 Task: Add an event with the title Second Brainstorming Session, date '2023/12/15', time 7:50 AM to 9:50 AMand add a description: In addition, you should be open to discussing your business's short-term and long-term goals, potential challenges, and how an investment could accelerate your growth trajectory. This dialogue will help both parties assess the alignment of interests and the potential for a successful partnership.Select event color  Peacock . Add location for the event as: 123 Grand Bazaar, Istanbul, Turkey, logged in from the account softage.6@softage.netand send the event invitation to softage.3@softage.net and softage.4@softage.net. Set a reminder for the event Weekly on Sunday
Action: Mouse moved to (75, 86)
Screenshot: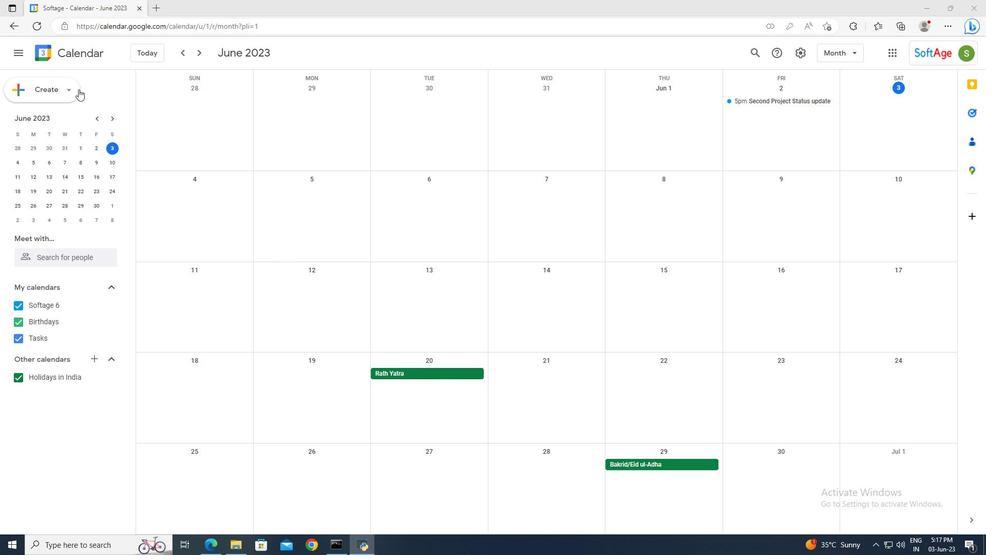 
Action: Mouse pressed left at (75, 86)
Screenshot: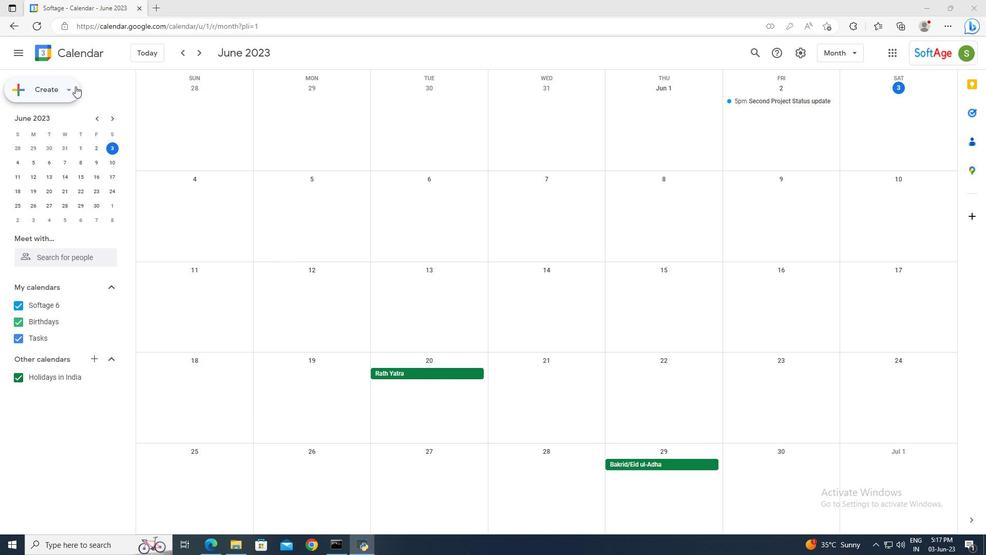 
Action: Mouse moved to (78, 113)
Screenshot: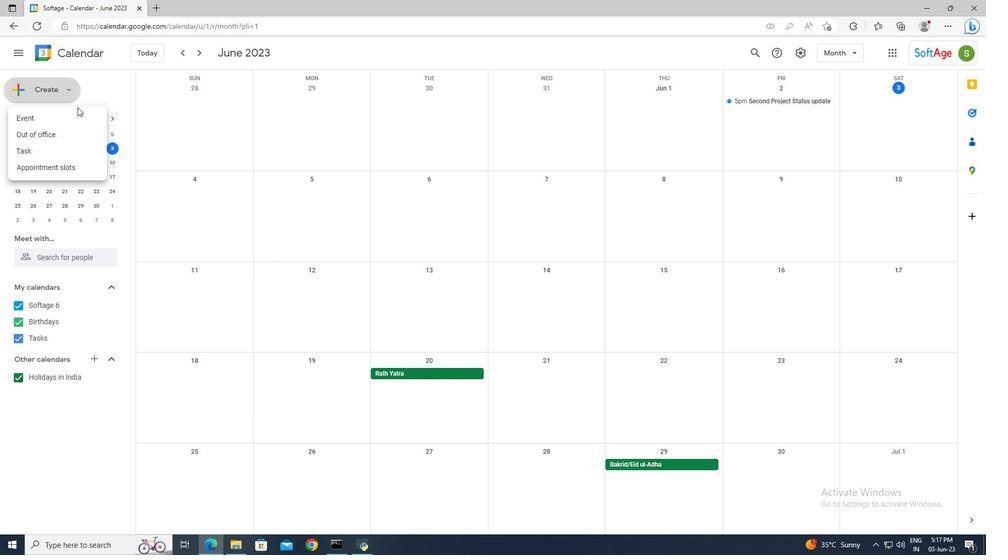 
Action: Mouse pressed left at (78, 113)
Screenshot: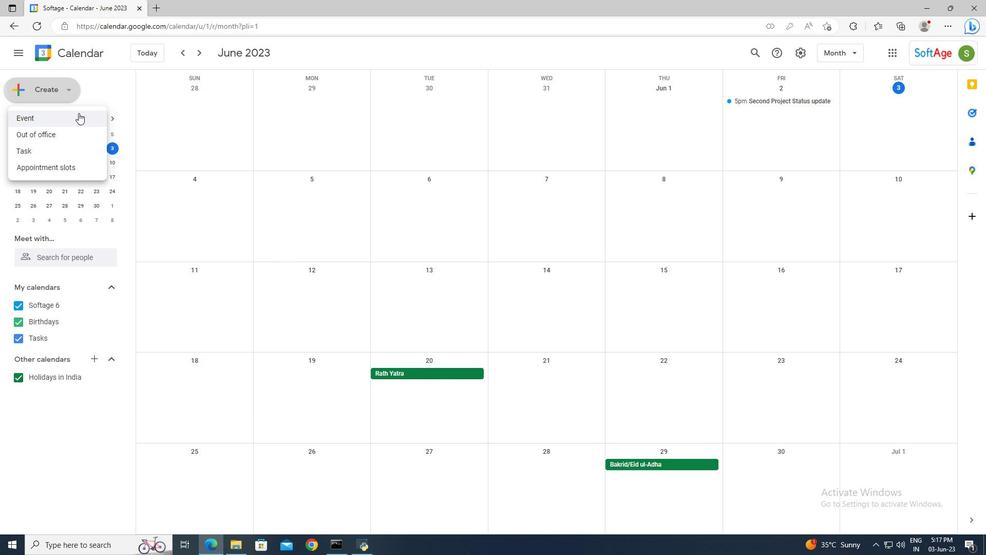 
Action: Mouse moved to (755, 348)
Screenshot: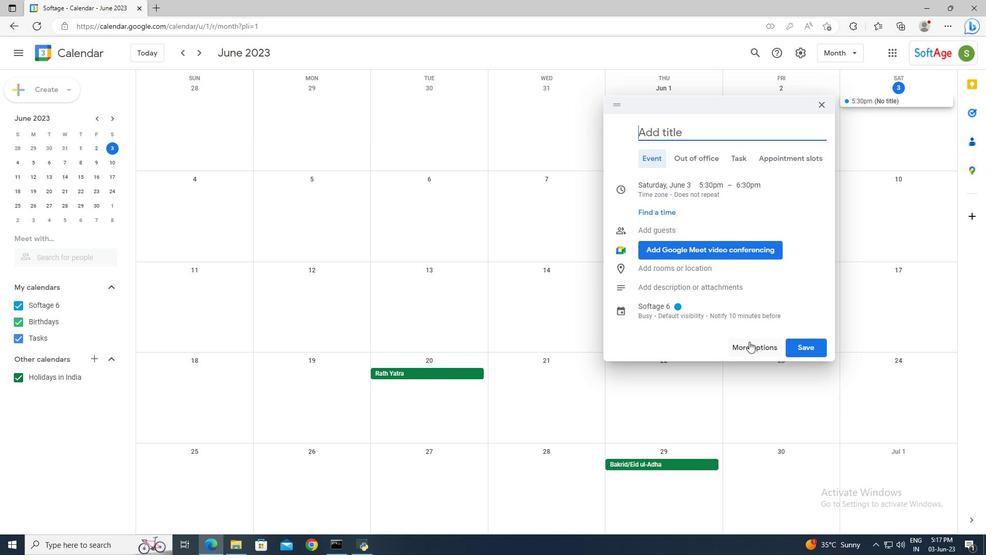 
Action: Mouse pressed left at (755, 348)
Screenshot: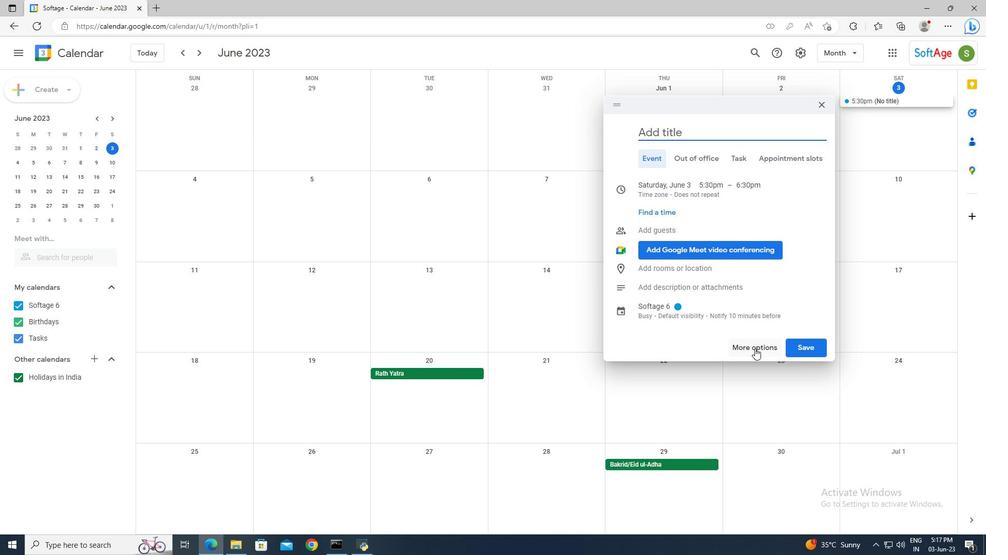 
Action: Mouse moved to (308, 61)
Screenshot: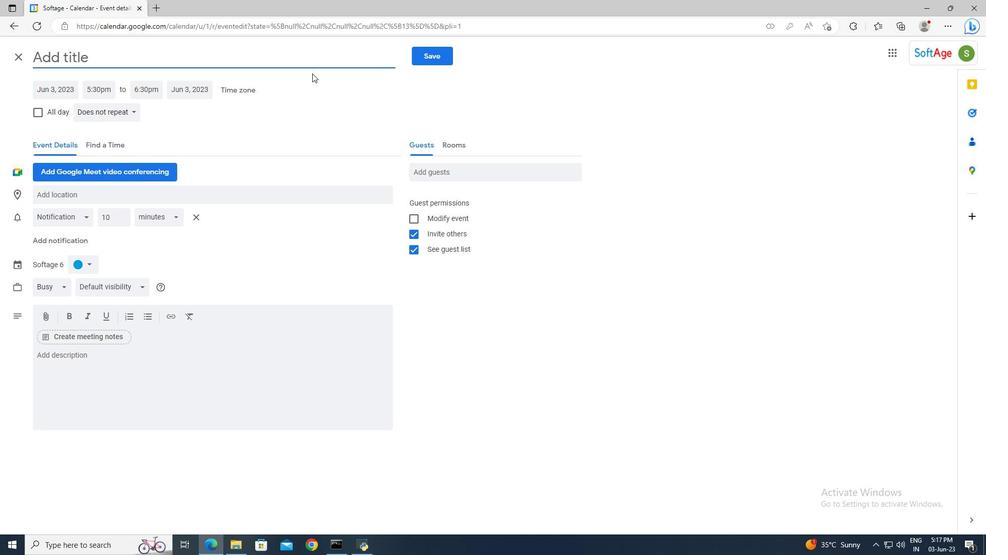 
Action: Mouse pressed left at (308, 61)
Screenshot: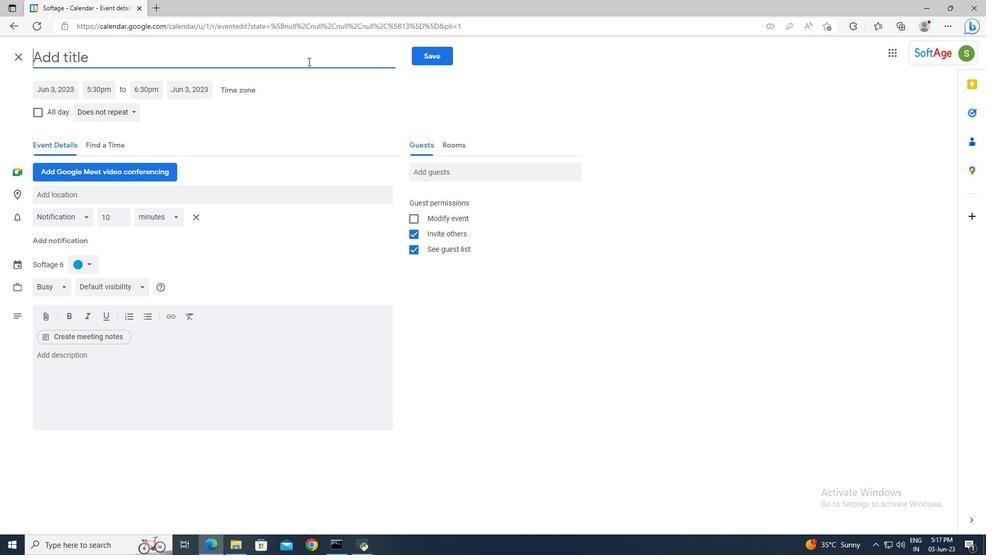 
Action: Key pressed <Key.shift>Second<Key.space><Key.shift>Brainstorming<Key.space><Key.shift_r>Session
Screenshot: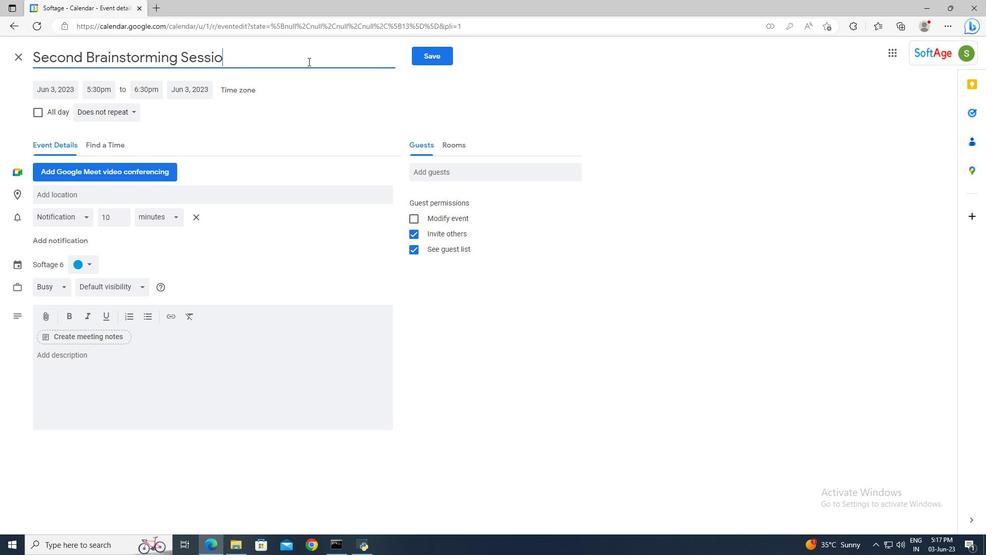 
Action: Mouse moved to (56, 89)
Screenshot: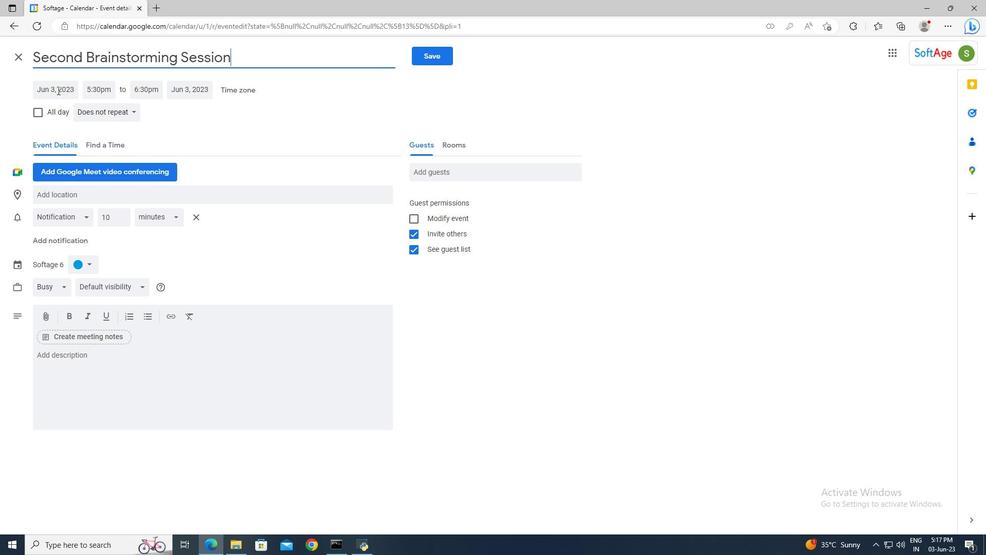 
Action: Mouse pressed left at (56, 89)
Screenshot: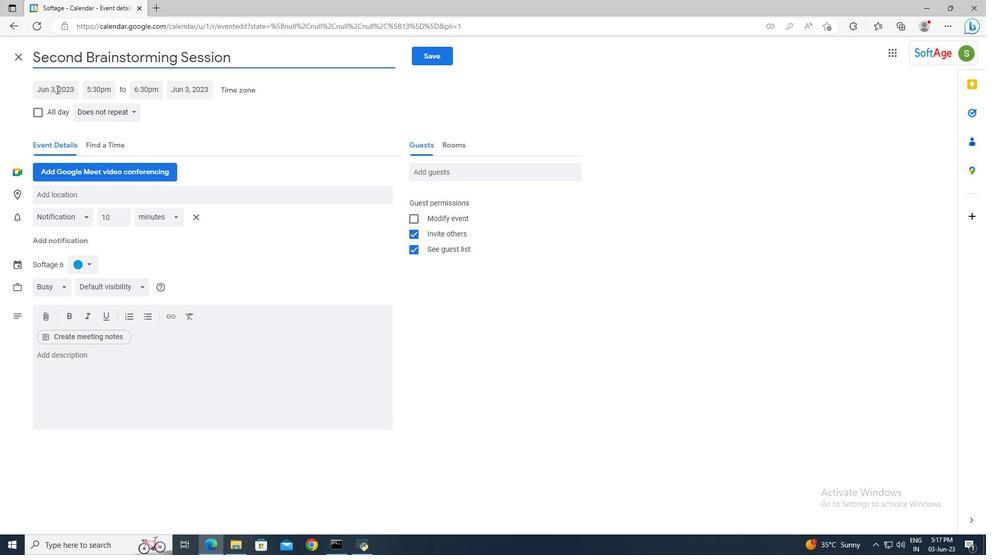 
Action: Mouse moved to (164, 115)
Screenshot: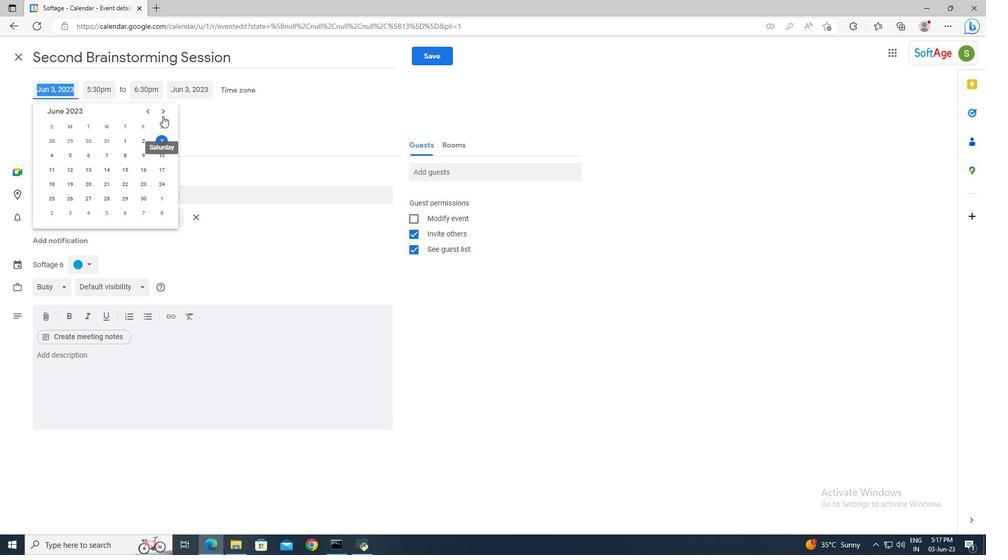 
Action: Mouse pressed left at (164, 115)
Screenshot: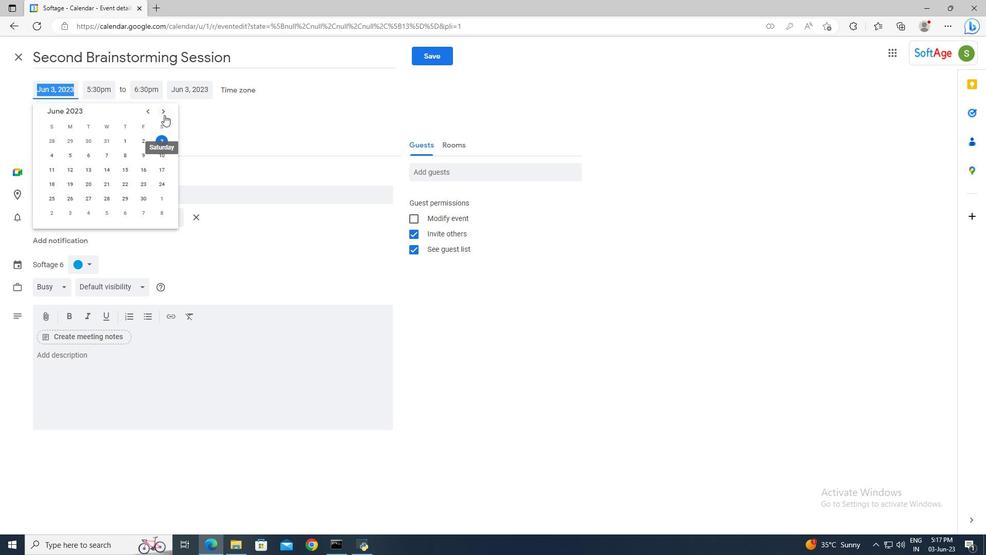 
Action: Mouse pressed left at (164, 115)
Screenshot: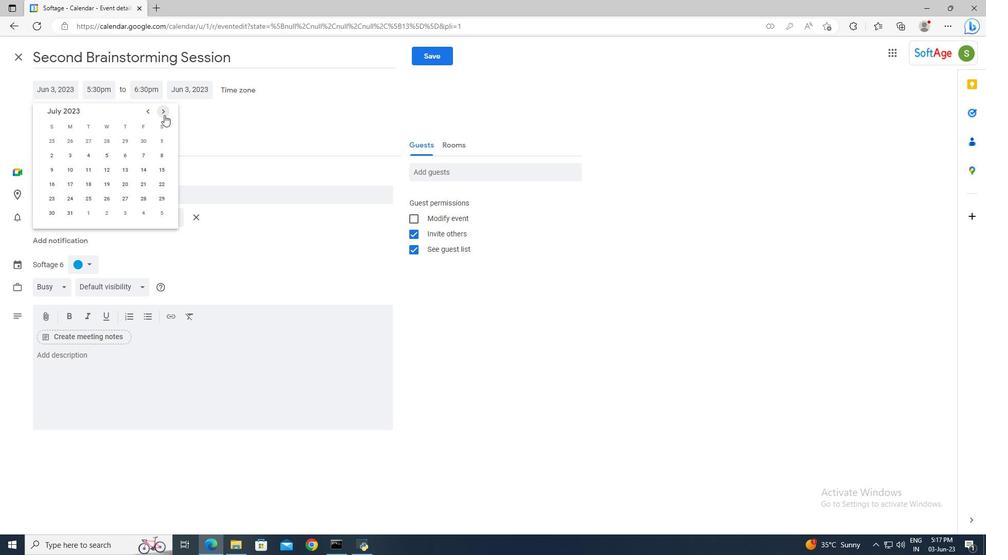 
Action: Mouse pressed left at (164, 115)
Screenshot: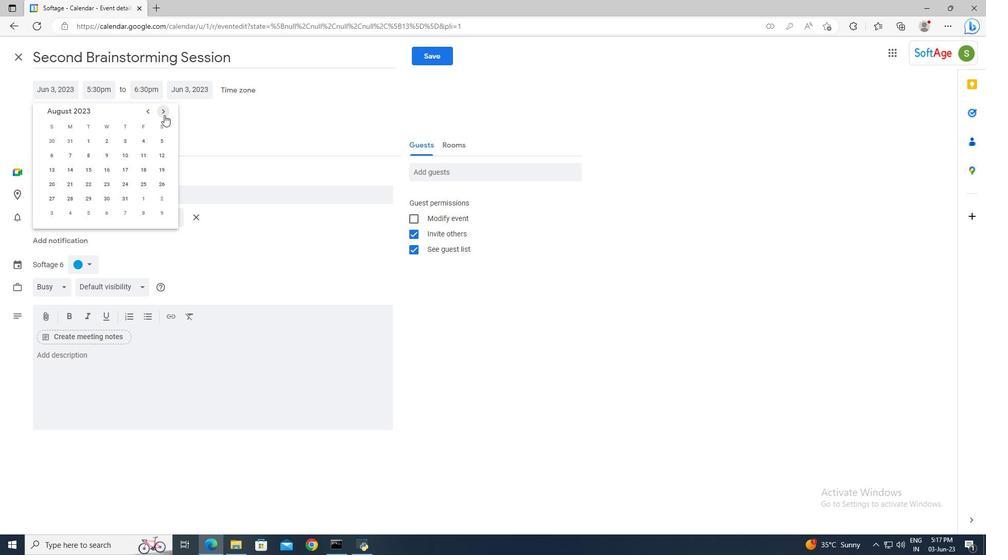 
Action: Mouse pressed left at (164, 115)
Screenshot: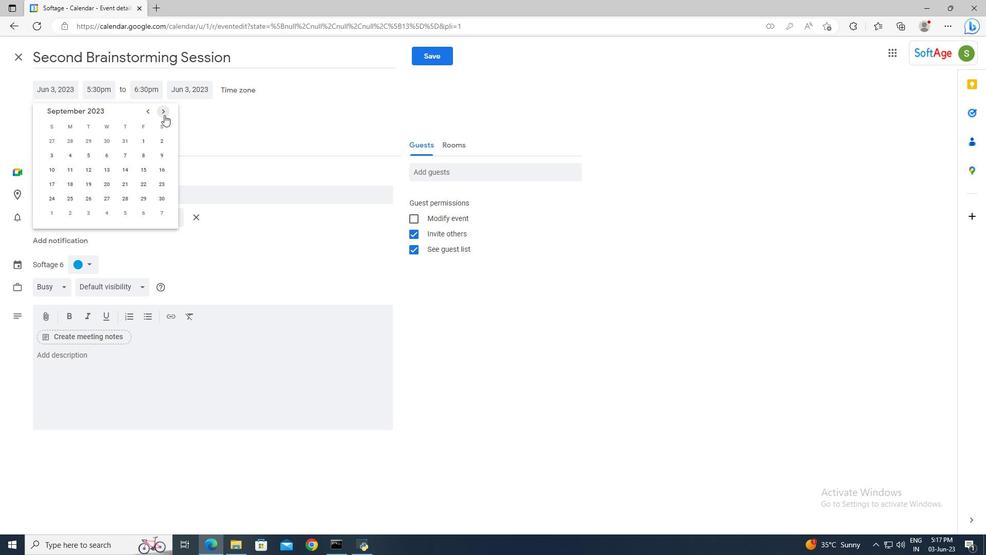 
Action: Mouse pressed left at (164, 115)
Screenshot: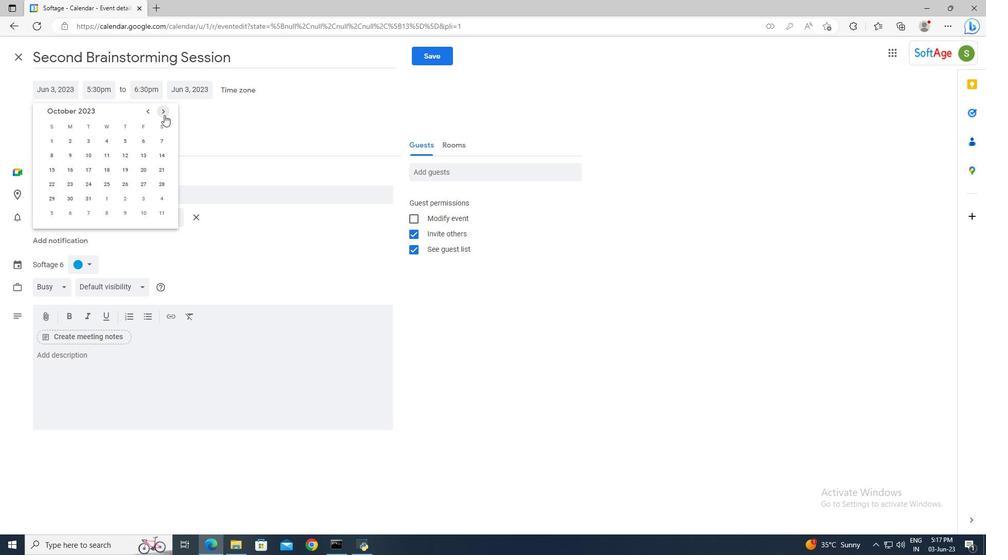 
Action: Mouse pressed left at (164, 115)
Screenshot: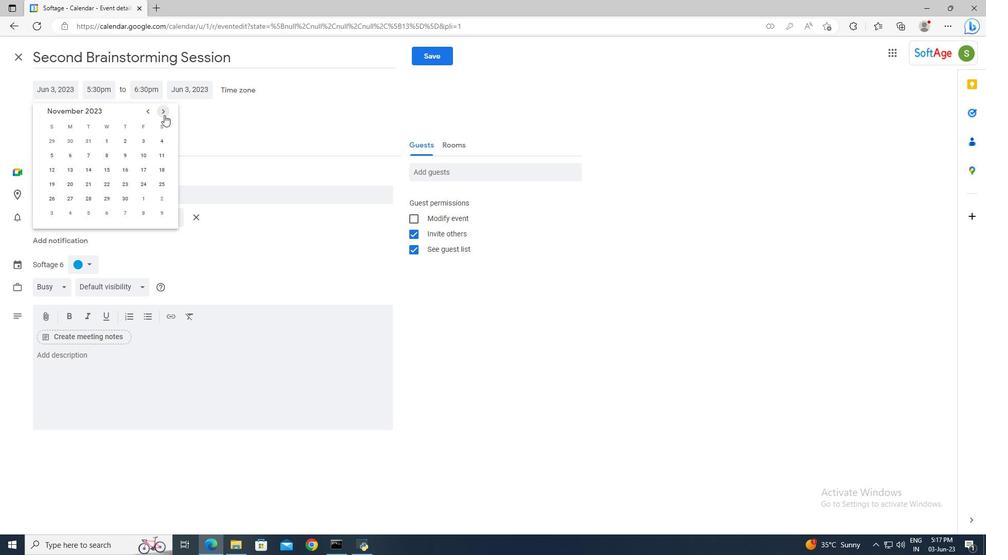 
Action: Mouse moved to (145, 168)
Screenshot: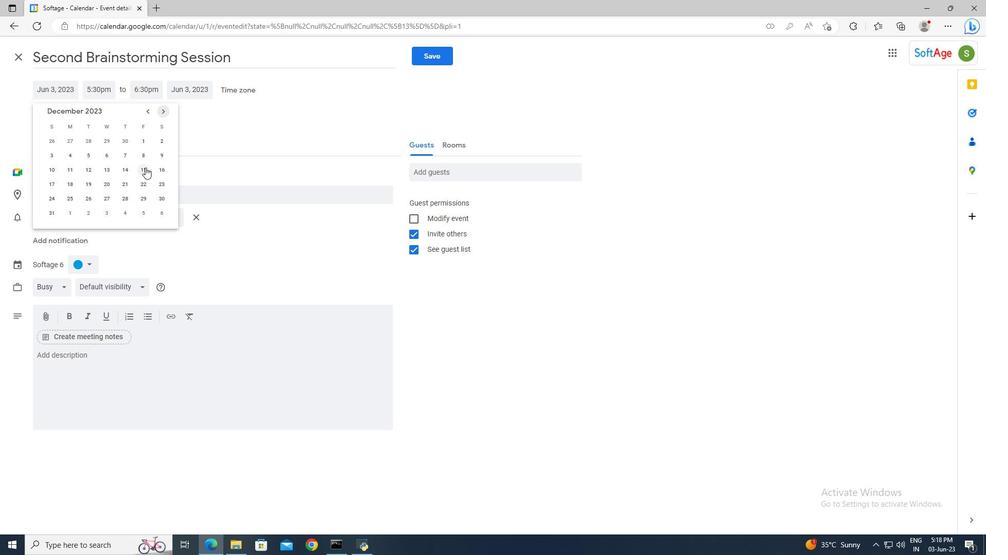 
Action: Mouse pressed left at (145, 168)
Screenshot: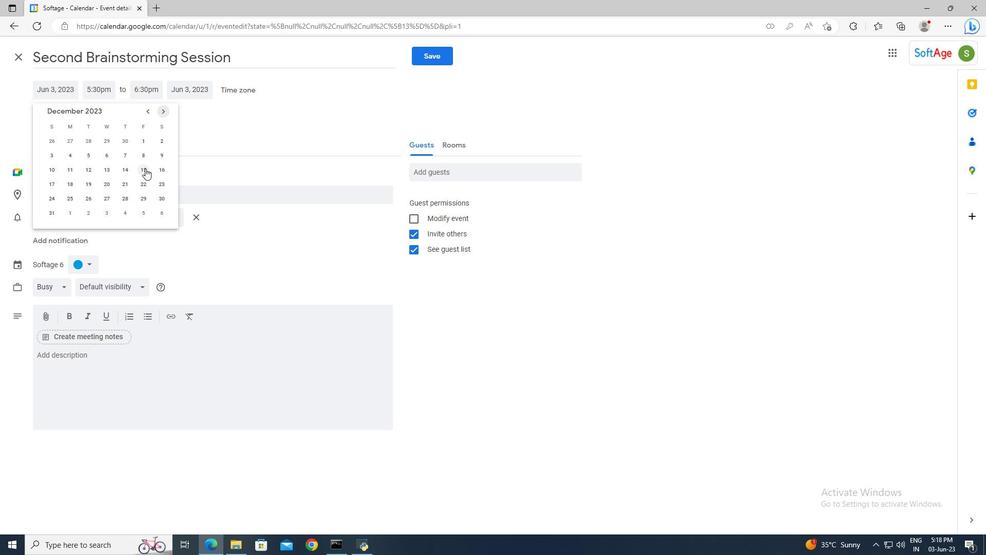 
Action: Mouse moved to (108, 91)
Screenshot: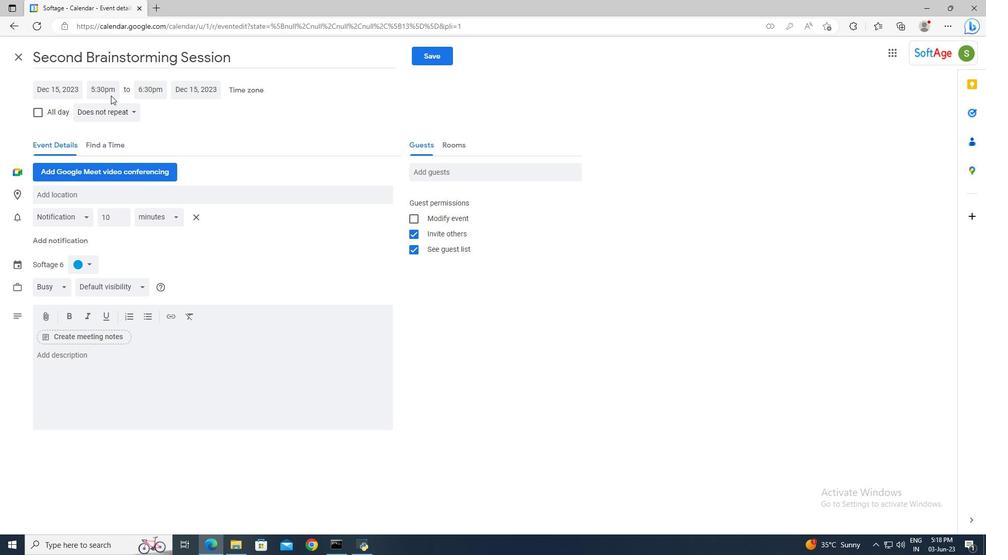 
Action: Mouse pressed left at (108, 91)
Screenshot: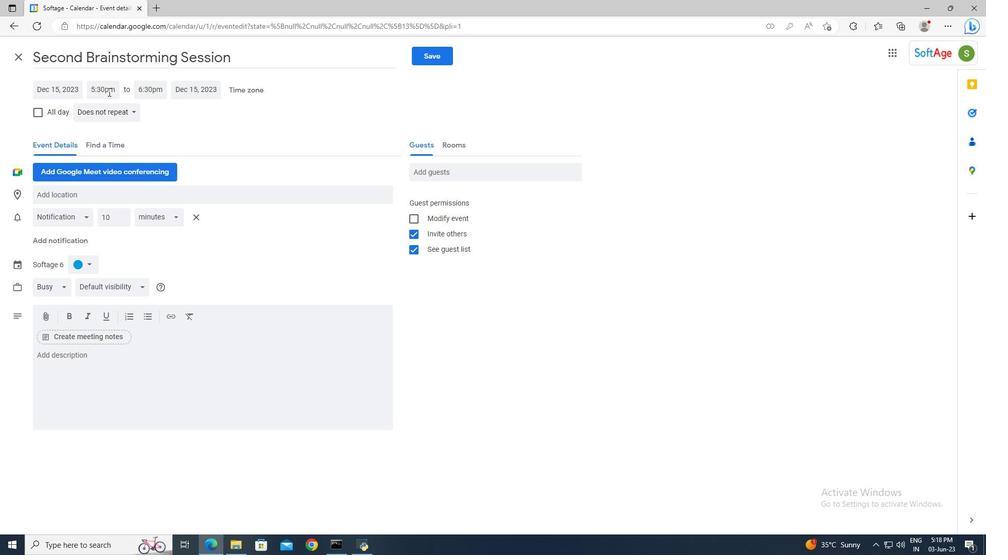 
Action: Key pressed 7<Key.shift_r>:50am<Key.enter><Key.tab>9<Key.shift>:50am<Key.enter>
Screenshot: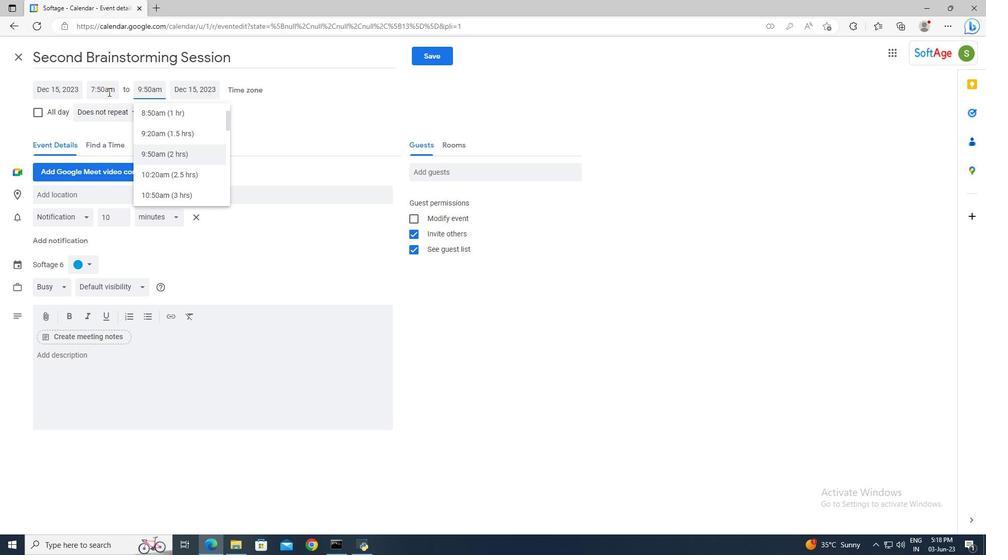 
Action: Mouse moved to (120, 355)
Screenshot: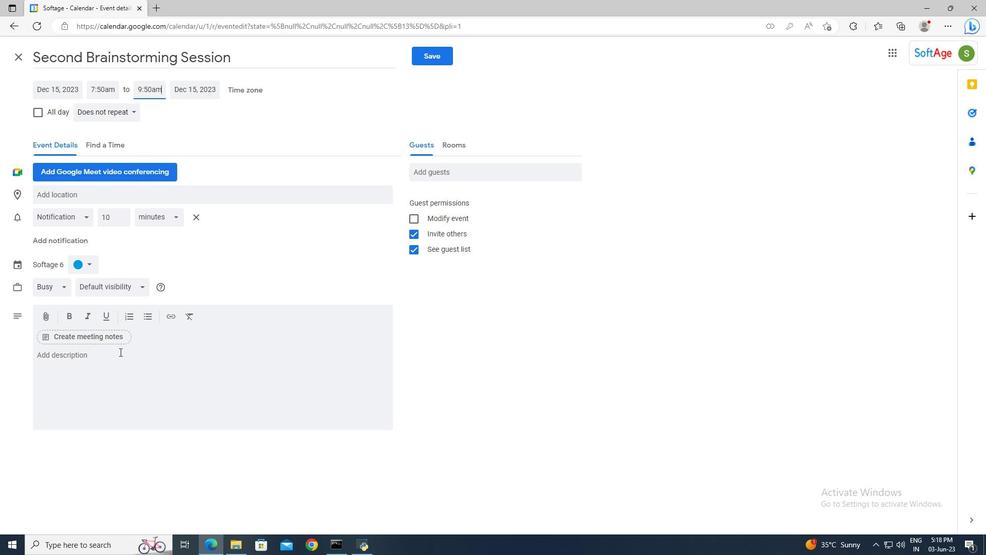 
Action: Mouse pressed left at (120, 355)
Screenshot: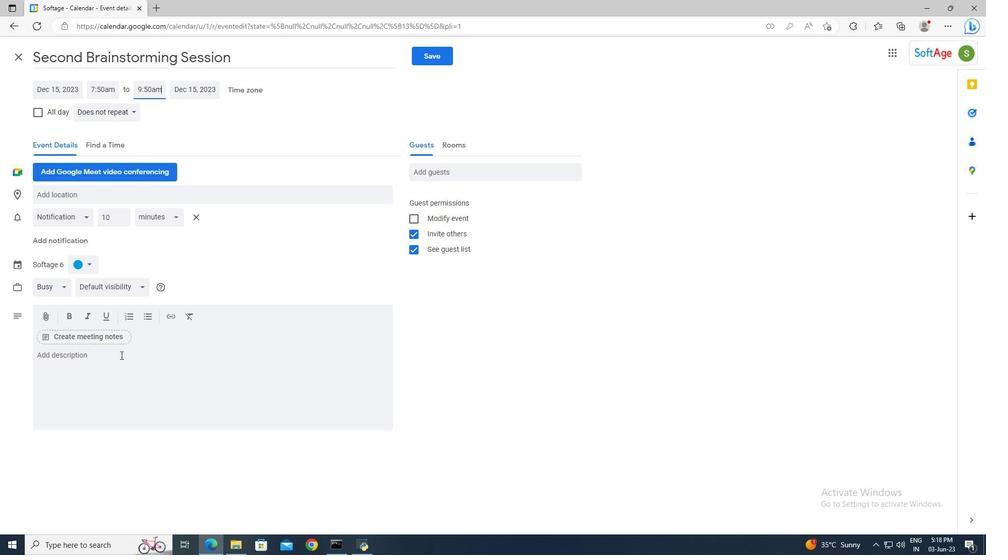 
Action: Key pressed <Key.shift>In<Key.space>addi
Screenshot: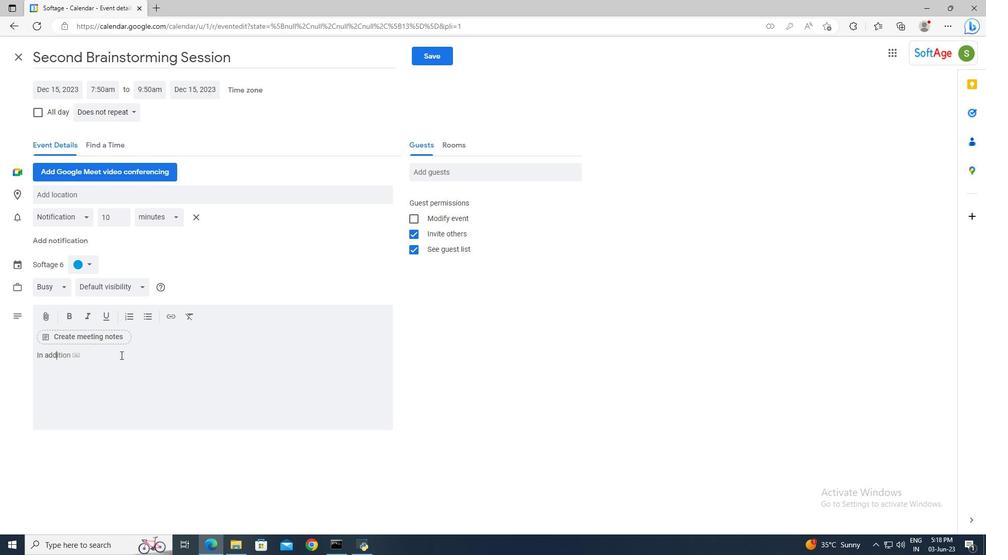 
Action: Mouse moved to (120, 355)
Screenshot: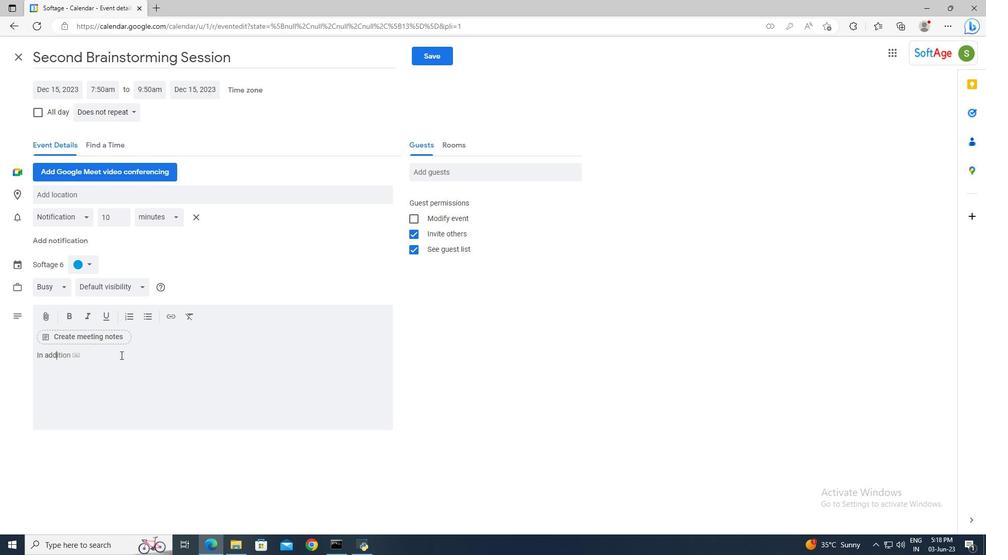 
Action: Key pressed tion,<Key.space>you<Key.space>should<Key.space>be<Key.space>open<Key.space>to<Key.space>discussing<Key.space>your<Key.space>business's<Key.space>short-term<Key.space>and<Key.space>long-term<Key.space>goals,<Key.space>potential<Key.space>challenges,<Key.space>and<Key.space>how<Key.space>an<Key.space>investment<Key.space>could<Key.space>accelerate<Key.space>your<Key.space>growth<Key.space>trajectory.<Key.space><Key.shift>This<Key.space>dialogue<Key.space>will<Key.space>help<Key.space>both<Key.space>parties<Key.space>assess<Key.space>the<Key.space>alignment<Key.space>of<Key.space>interests<Key.space>and<Key.space>the<Key.space>potential<Key.space>for<Key.space>a<Key.space>successful<Key.space>partnership.
Screenshot: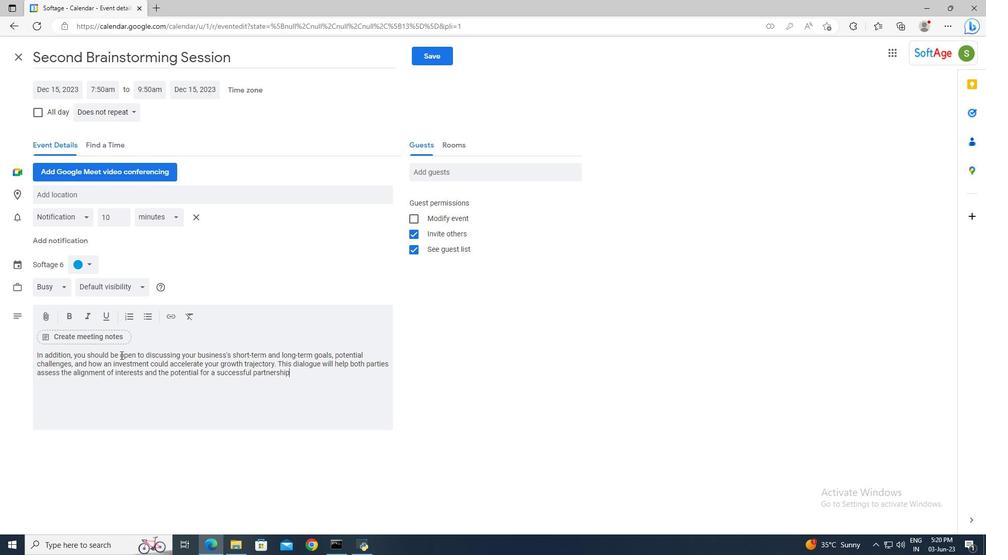 
Action: Mouse moved to (93, 264)
Screenshot: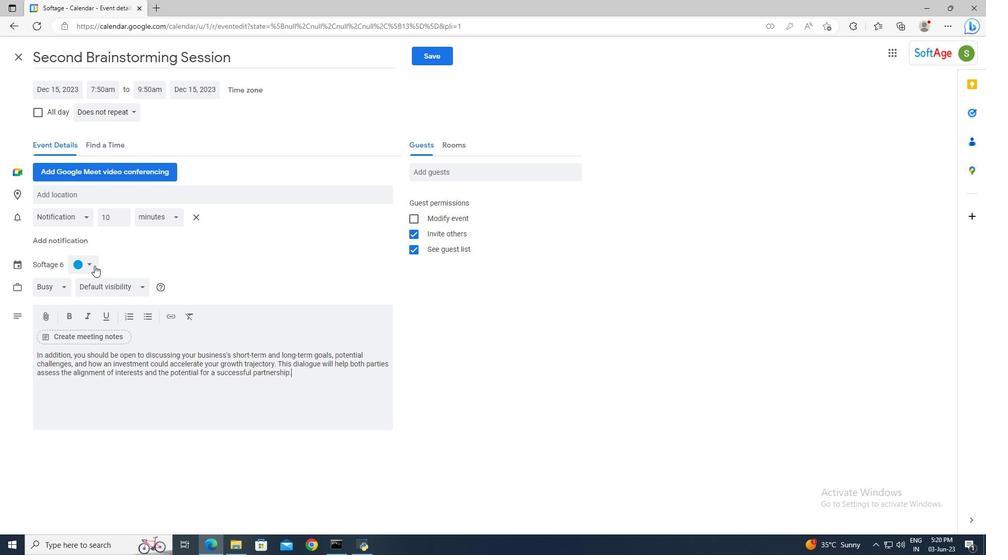 
Action: Mouse pressed left at (93, 264)
Screenshot: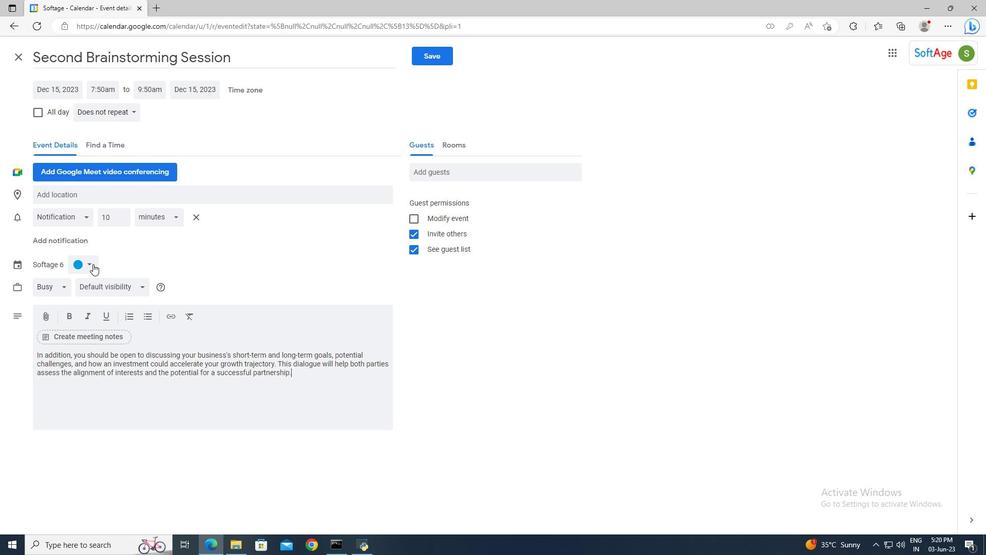 
Action: Mouse moved to (80, 301)
Screenshot: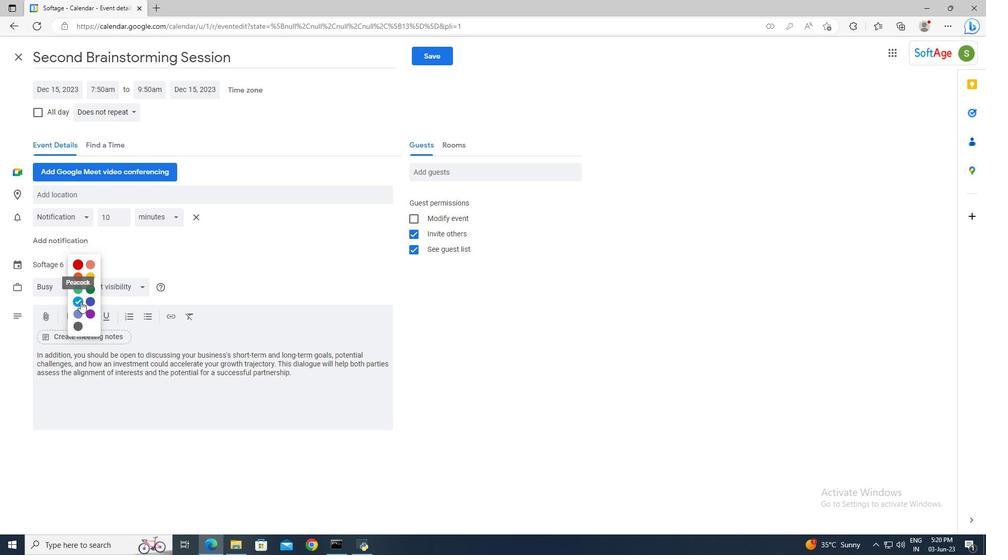 
Action: Mouse pressed left at (80, 301)
Screenshot: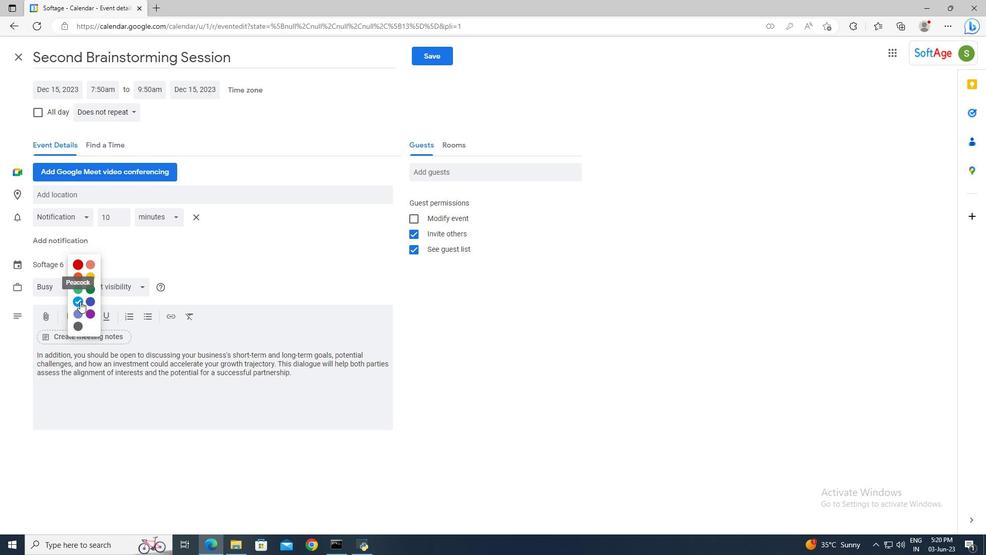 
Action: Mouse moved to (73, 196)
Screenshot: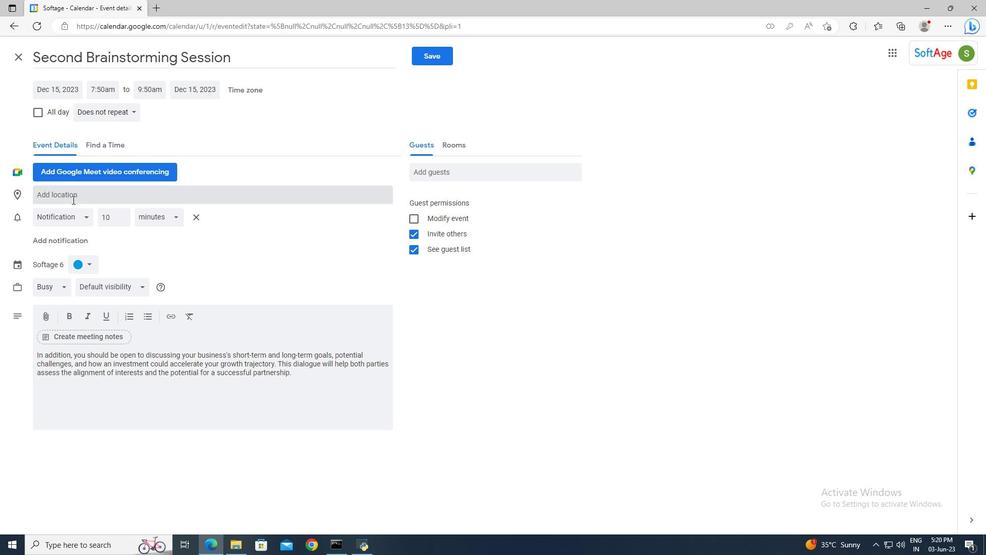 
Action: Mouse pressed left at (73, 196)
Screenshot: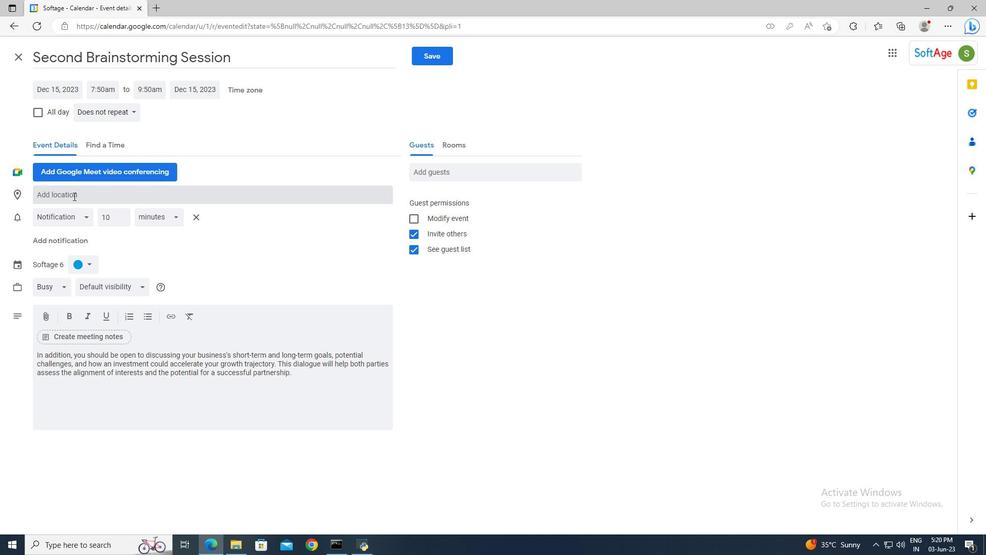 
Action: Key pressed 123<Key.space><Key.shift>Grand<Key.space><Key.shift>Bazaar,<Key.space><Key.shift>Istanbul,<Key.space><Key.shift>Turkey<Key.enter>
Screenshot: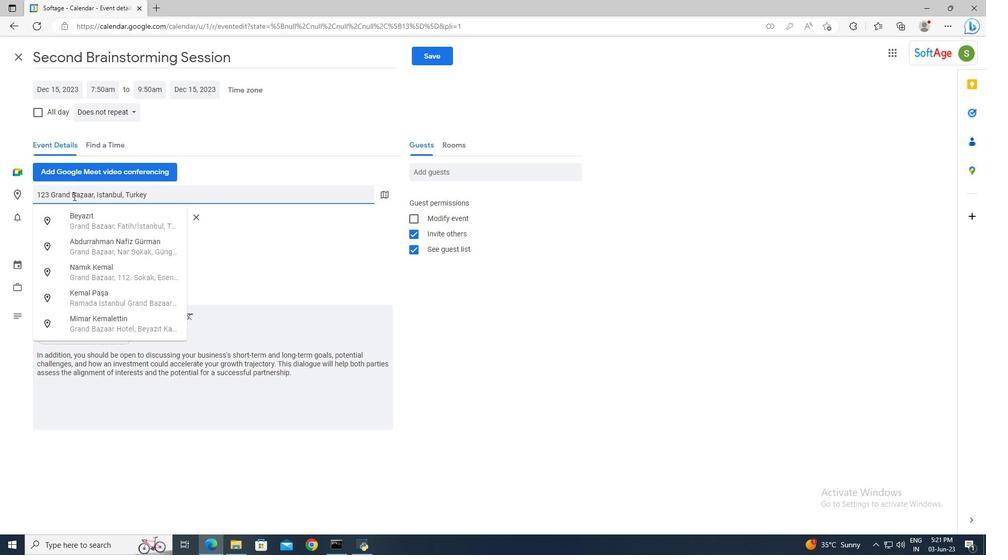
Action: Mouse moved to (482, 177)
Screenshot: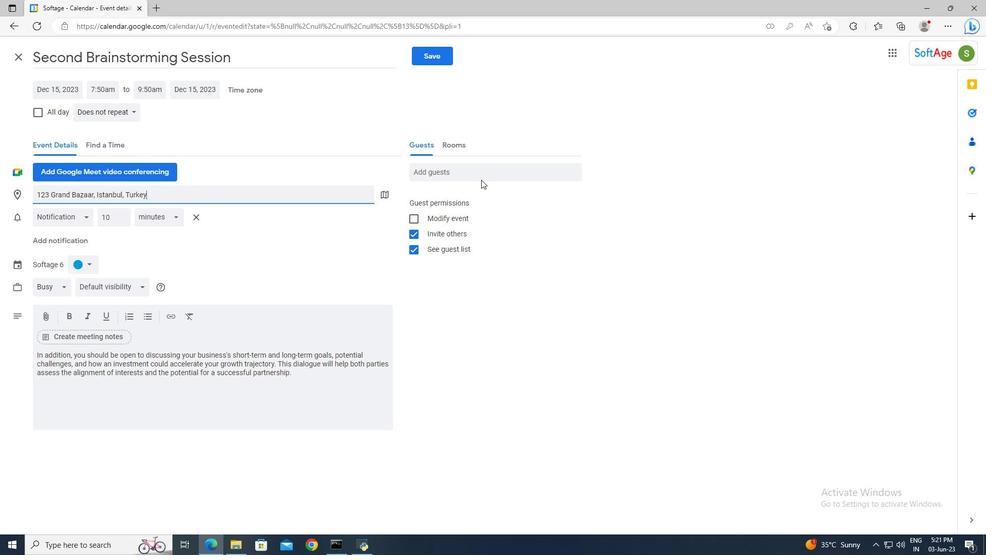 
Action: Mouse pressed left at (482, 177)
Screenshot: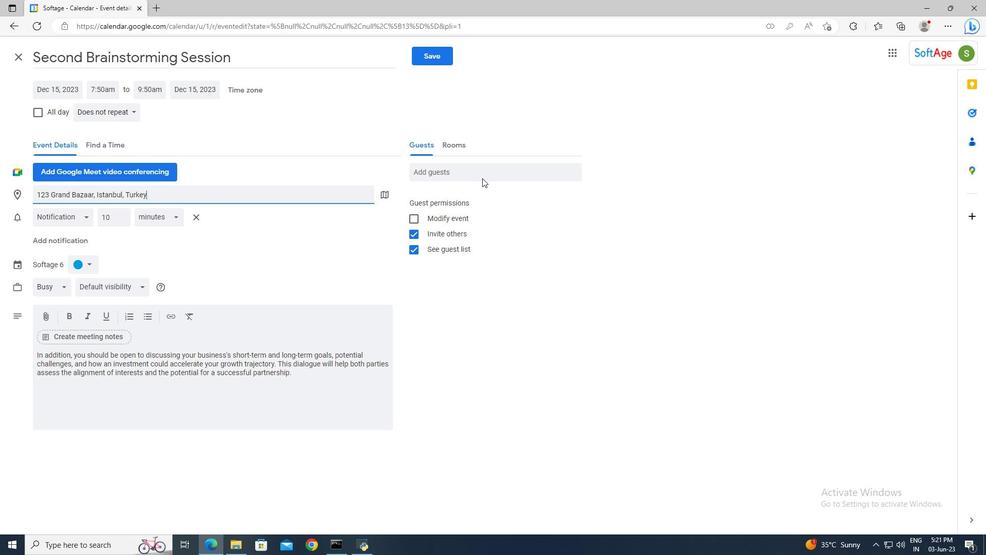 
Action: Mouse moved to (478, 177)
Screenshot: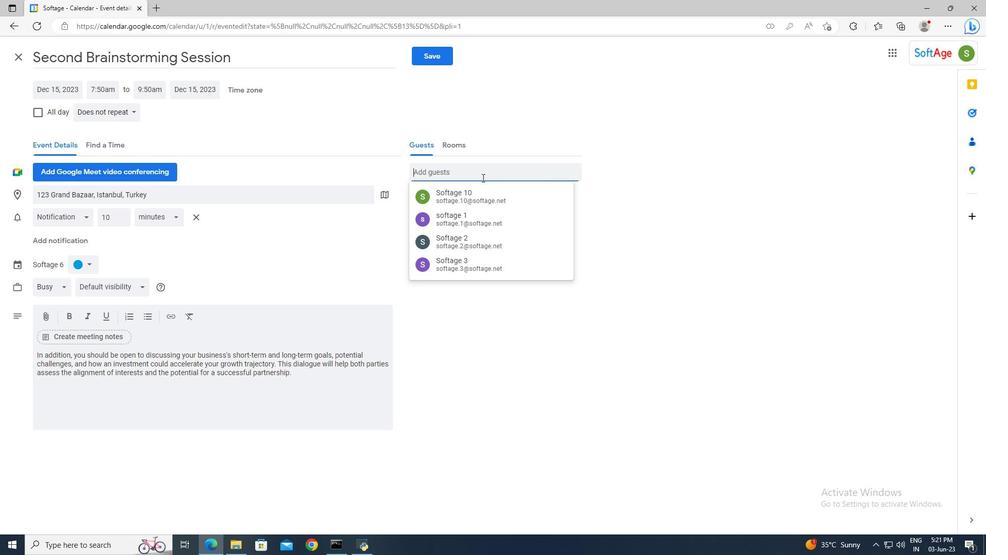 
Action: Key pressed softage.
Screenshot: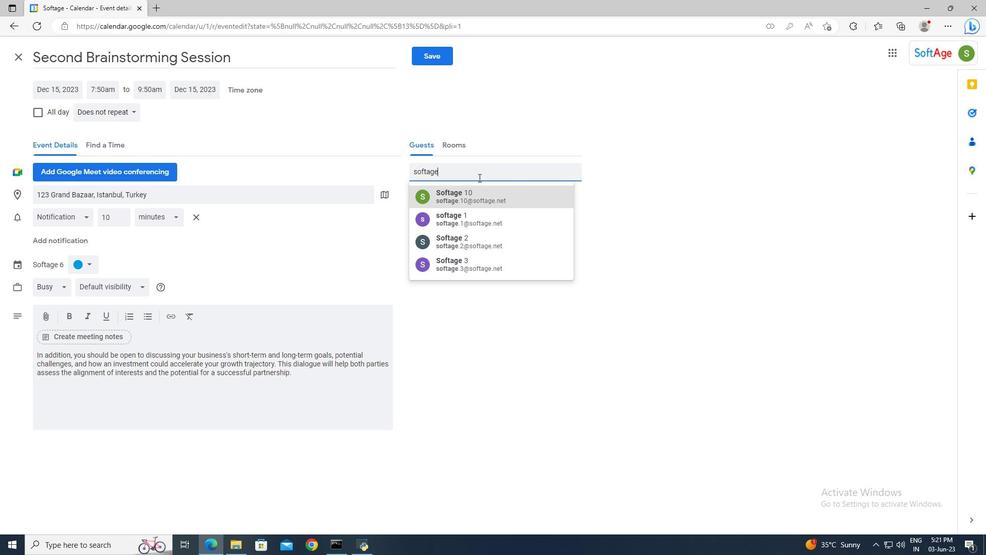 
Action: Mouse moved to (478, 177)
Screenshot: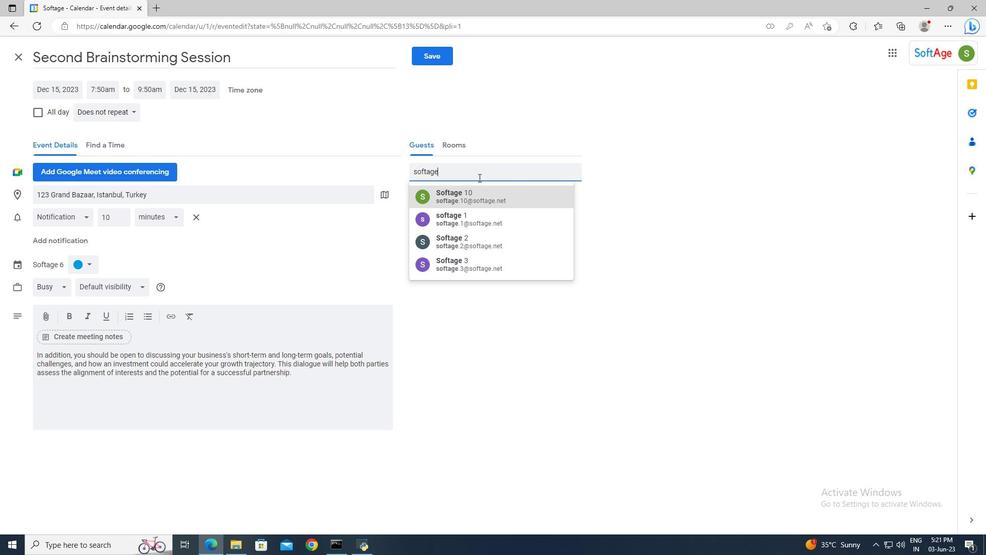 
Action: Key pressed 3<Key.shift>@softage.net<Key.enter>softage.4<Key.shift>@softage.net<Key.enter>
Screenshot: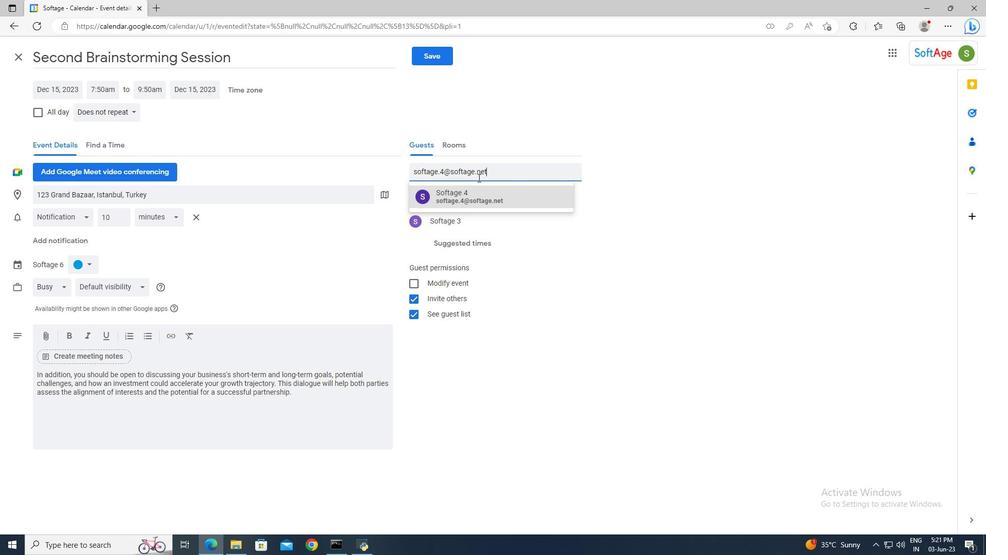 
Action: Mouse moved to (128, 117)
Screenshot: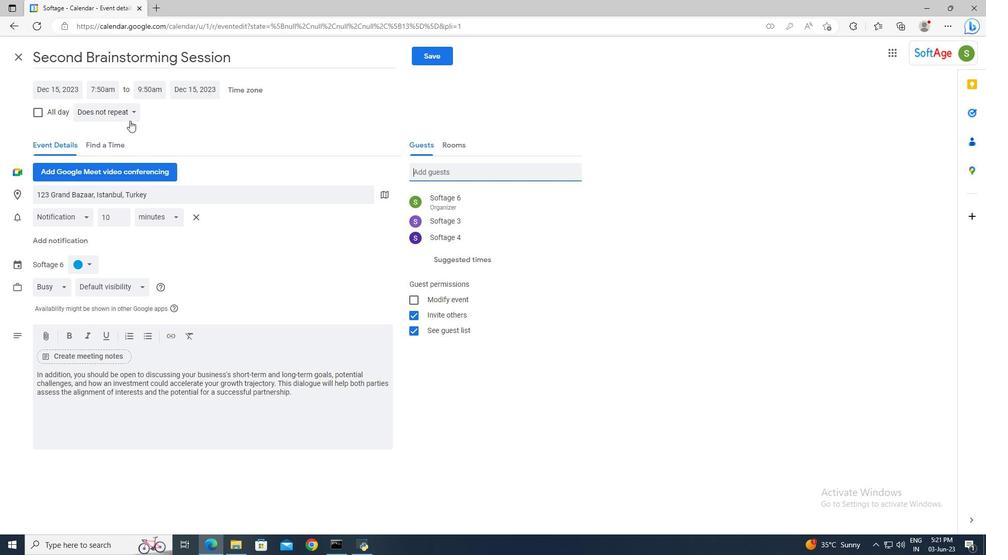 
Action: Mouse pressed left at (128, 117)
Screenshot: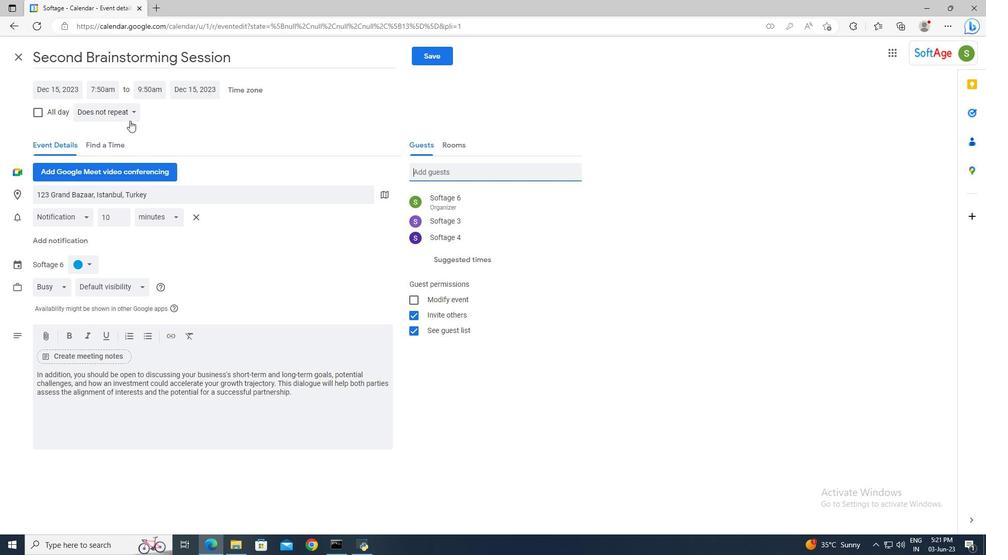 
Action: Mouse moved to (130, 221)
Screenshot: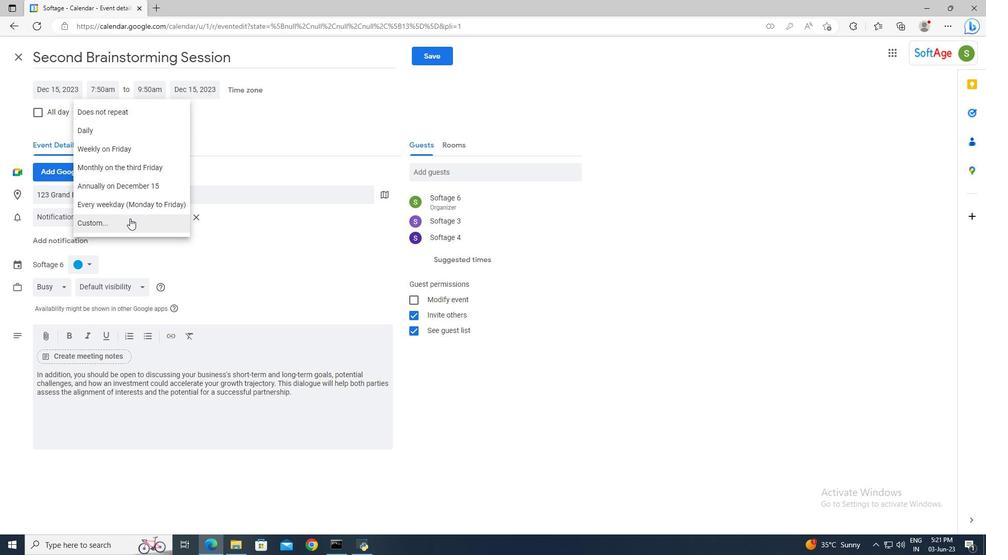 
Action: Mouse pressed left at (130, 221)
Screenshot: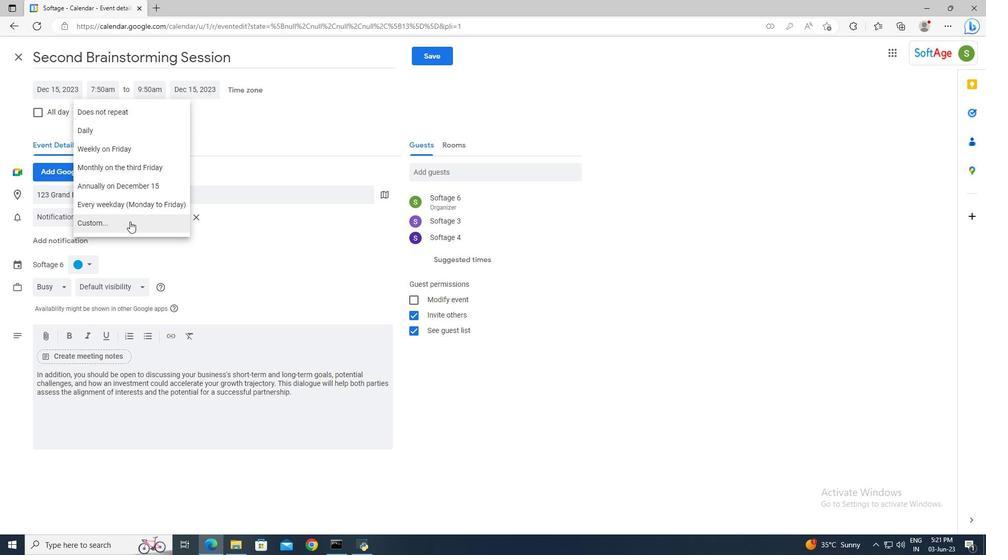 
Action: Mouse moved to (412, 268)
Screenshot: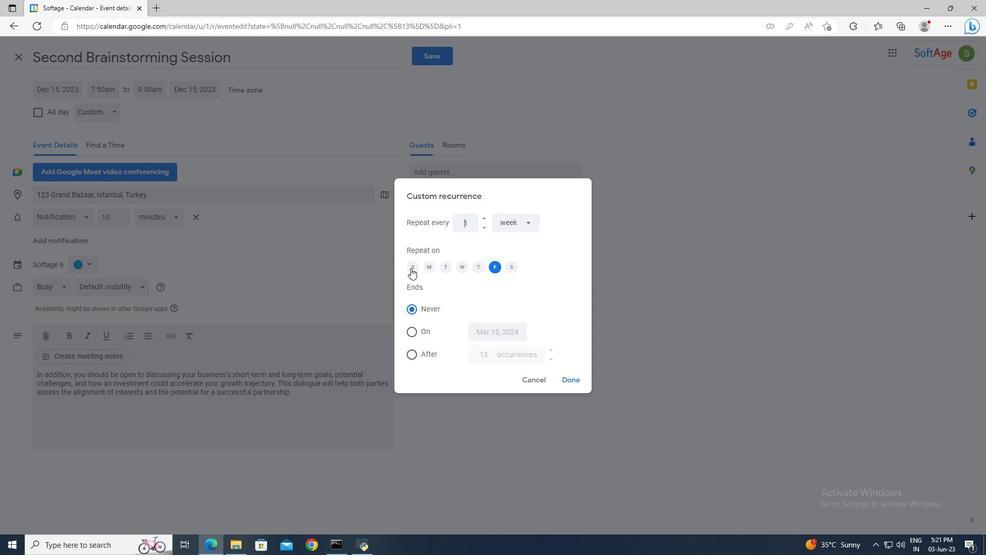 
Action: Mouse pressed left at (412, 268)
Screenshot: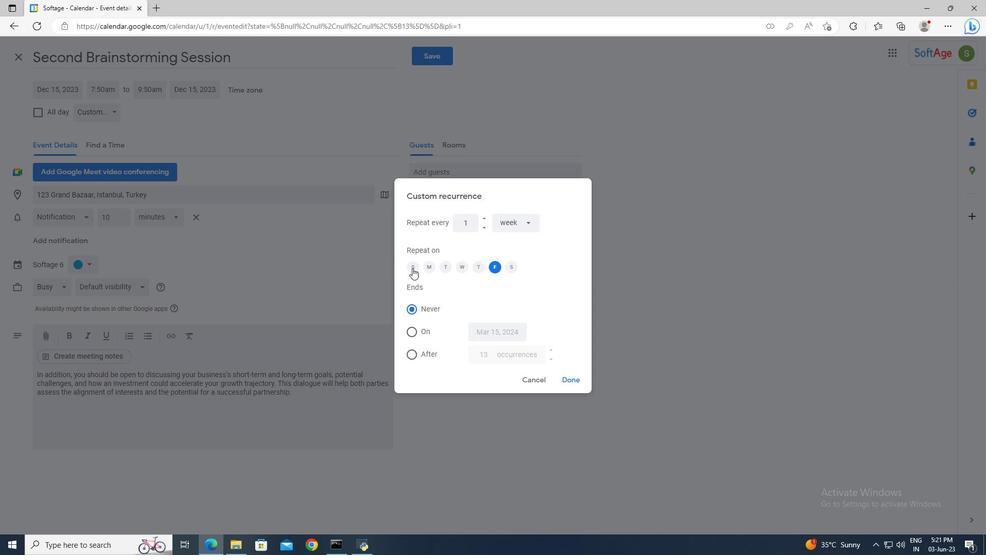 
Action: Mouse moved to (492, 268)
Screenshot: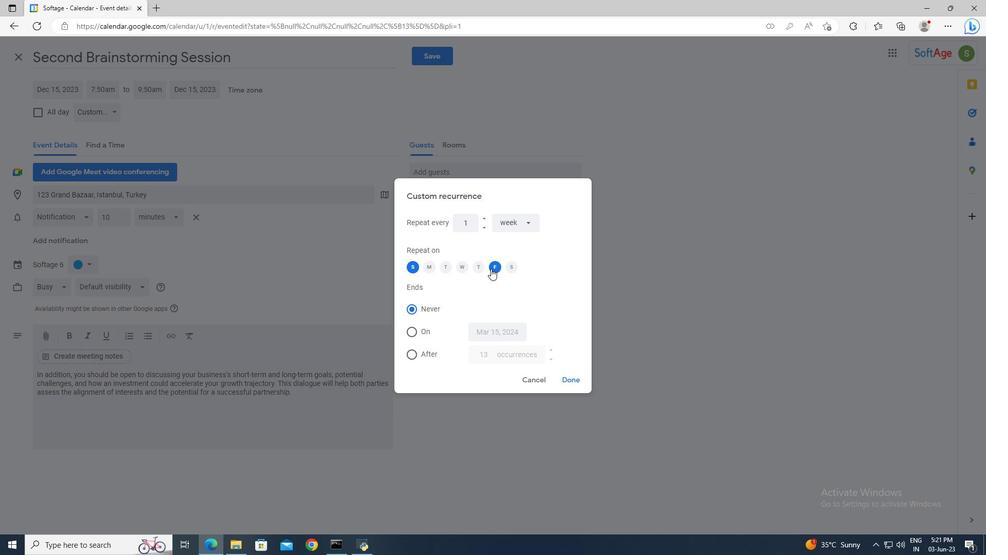 
Action: Mouse pressed left at (492, 268)
Screenshot: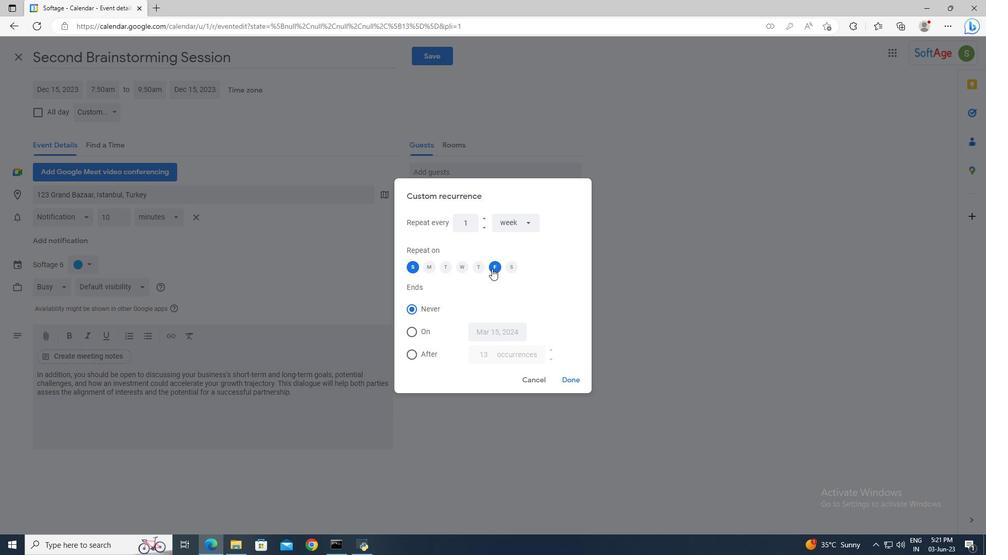 
Action: Mouse moved to (571, 378)
Screenshot: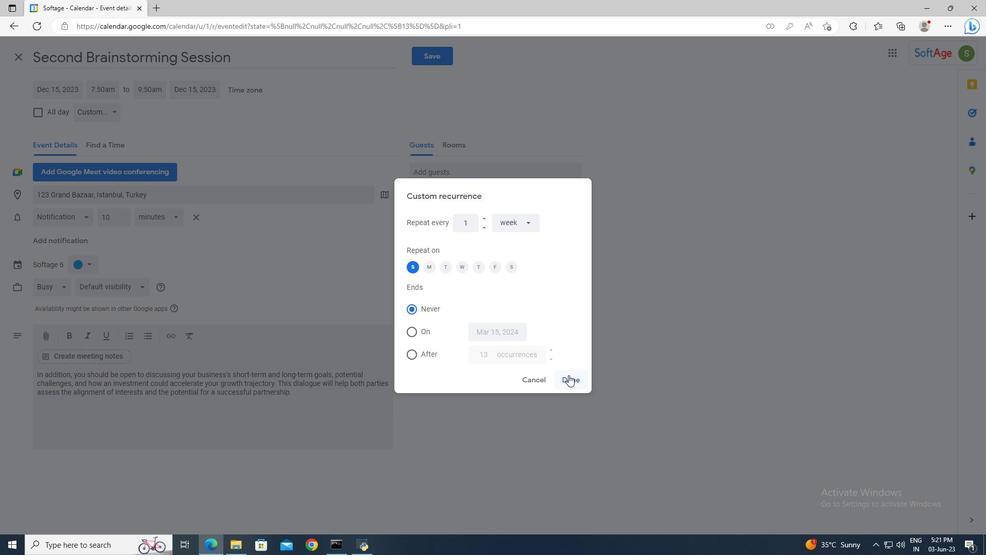 
Action: Mouse pressed left at (571, 378)
Screenshot: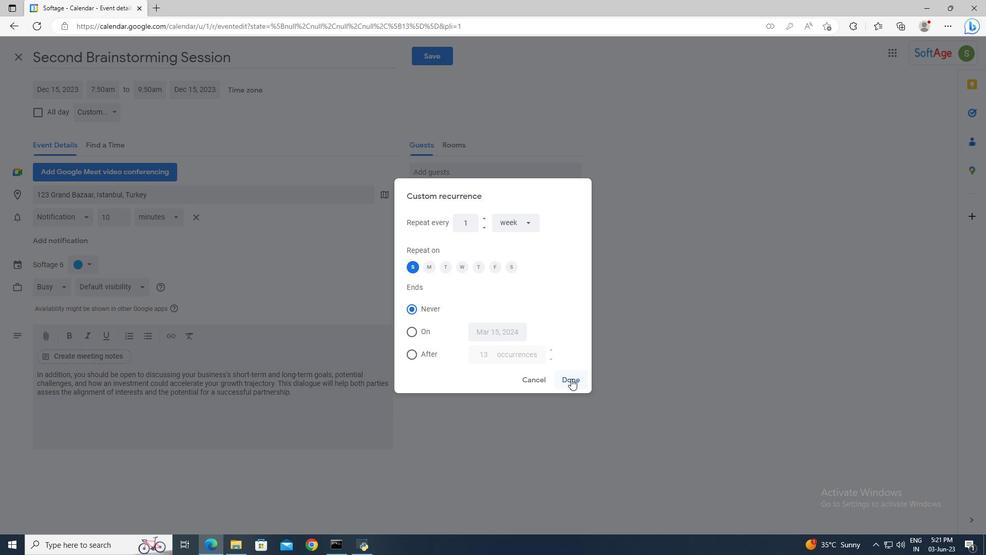
Action: Mouse moved to (439, 59)
Screenshot: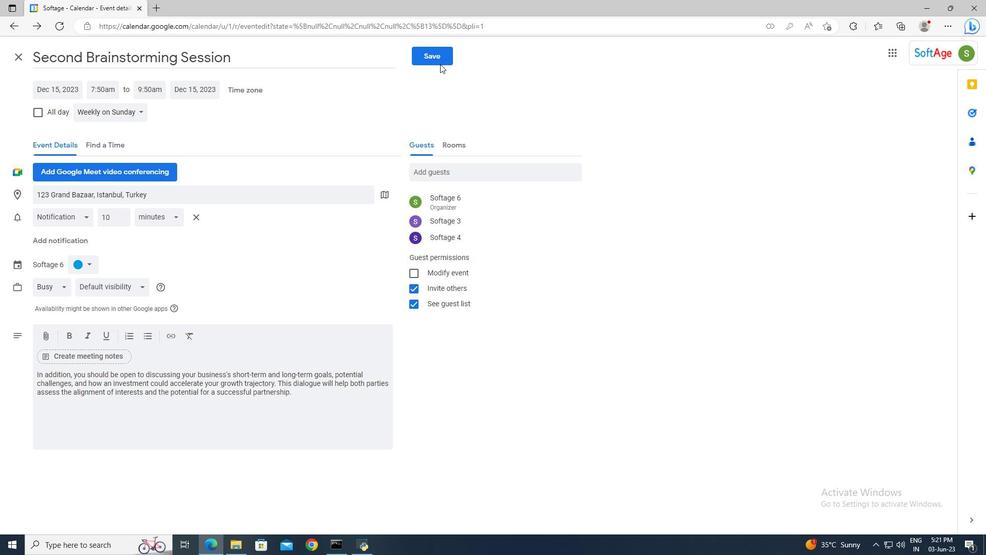 
Action: Mouse pressed left at (439, 59)
Screenshot: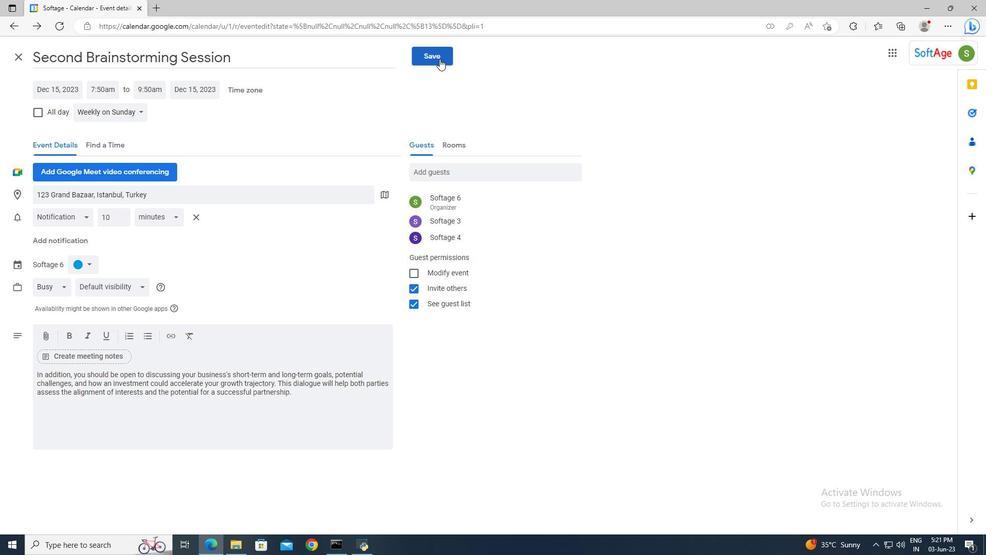 
Action: Mouse moved to (593, 310)
Screenshot: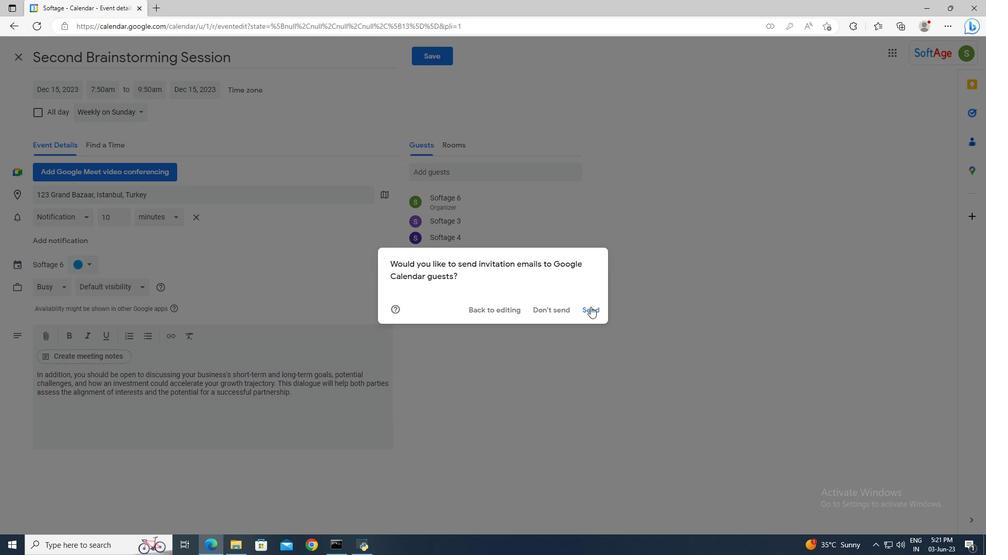 
Action: Mouse pressed left at (593, 310)
Screenshot: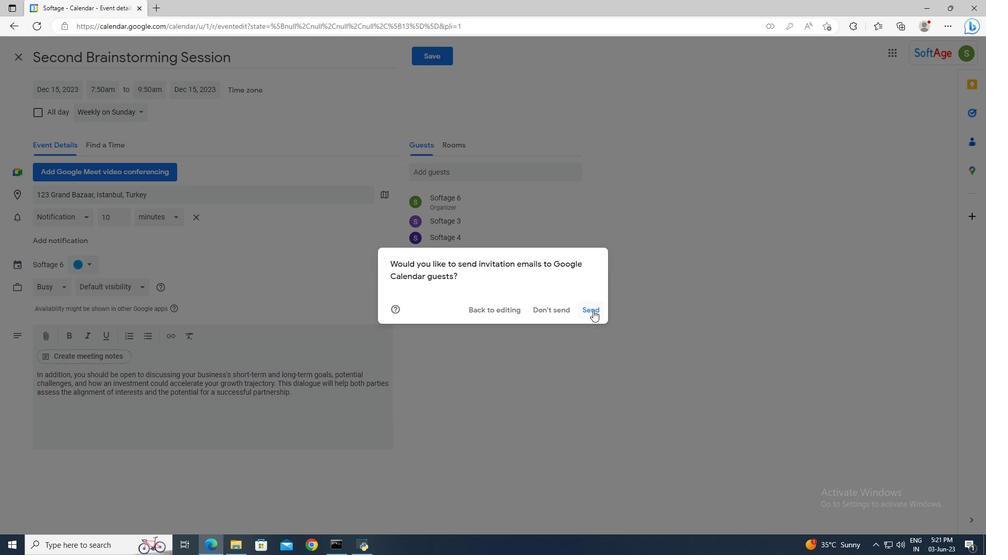 
